 Task: Change the 'Sent Items' folder to show the total number of items.
Action: Mouse moved to (180, 32)
Screenshot: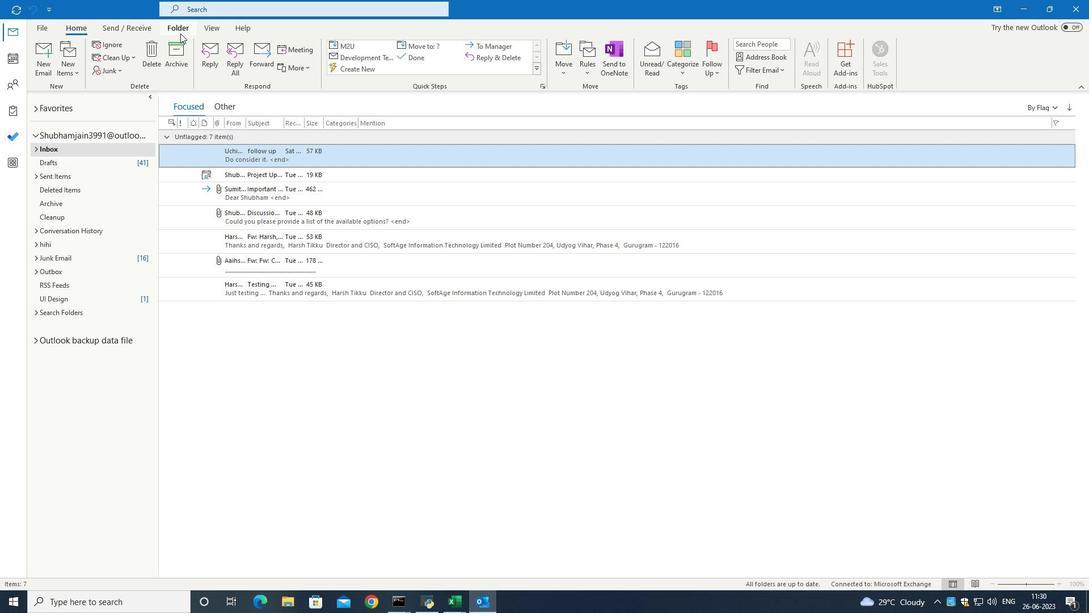 
Action: Mouse pressed left at (180, 32)
Screenshot: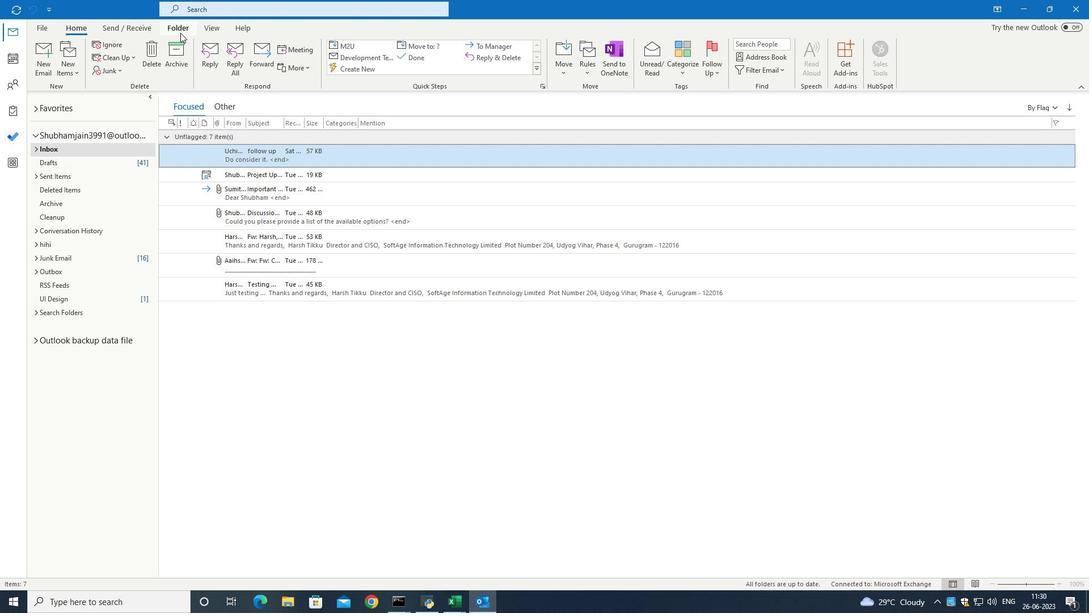 
Action: Mouse moved to (80, 177)
Screenshot: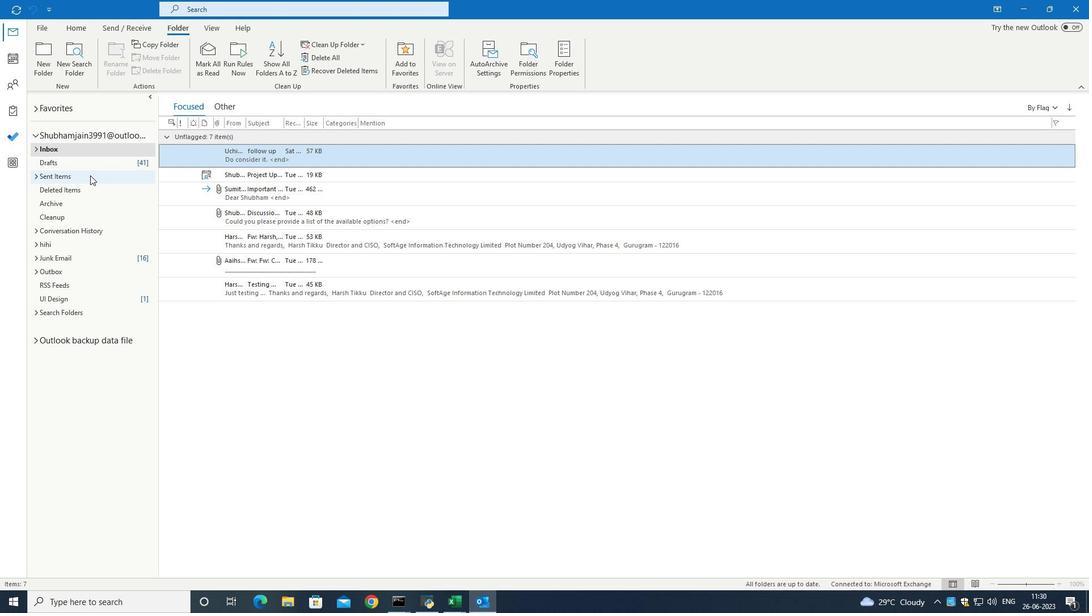 
Action: Mouse pressed left at (80, 177)
Screenshot: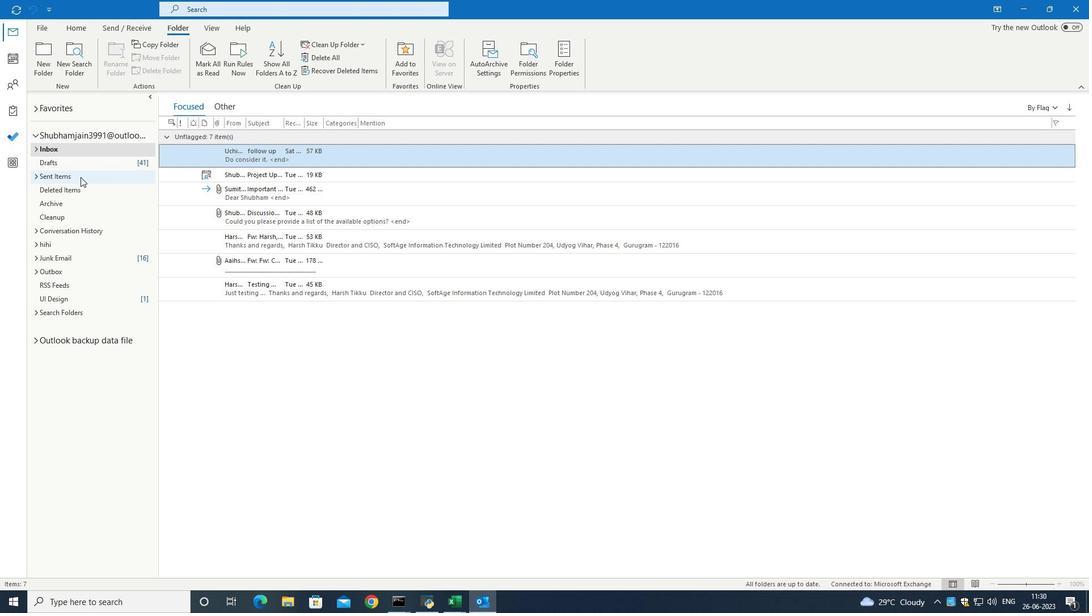 
Action: Mouse moved to (558, 62)
Screenshot: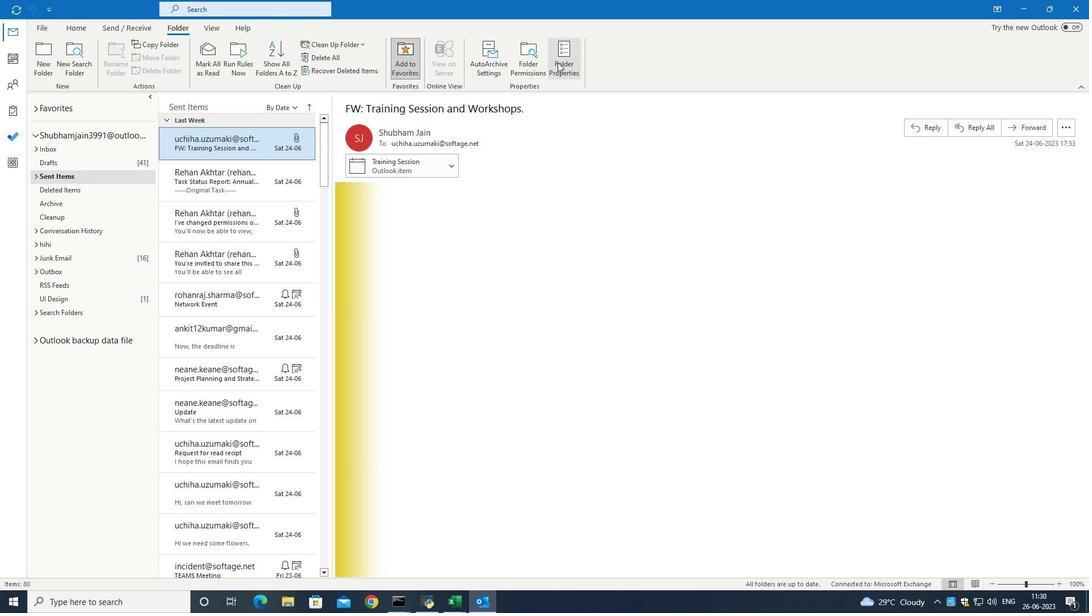 
Action: Mouse pressed left at (558, 62)
Screenshot: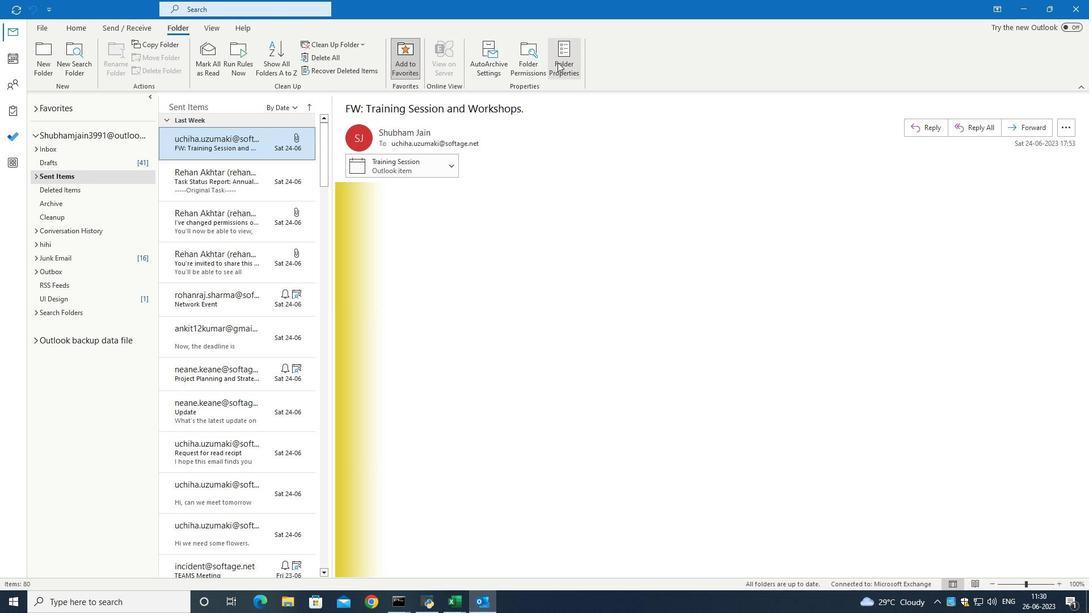 
Action: Mouse moved to (496, 286)
Screenshot: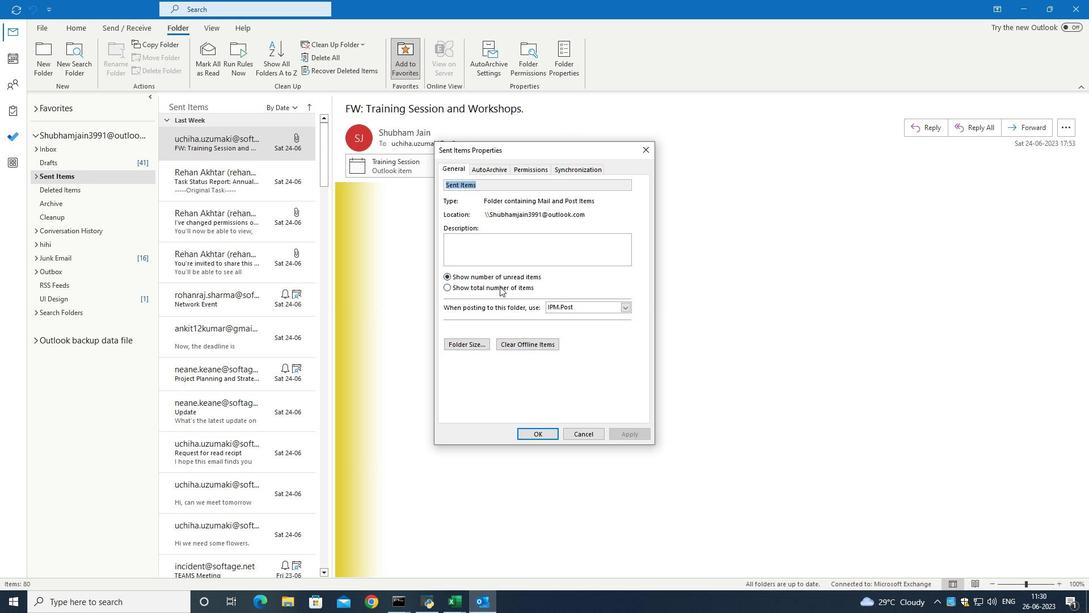 
Action: Mouse pressed left at (496, 286)
Screenshot: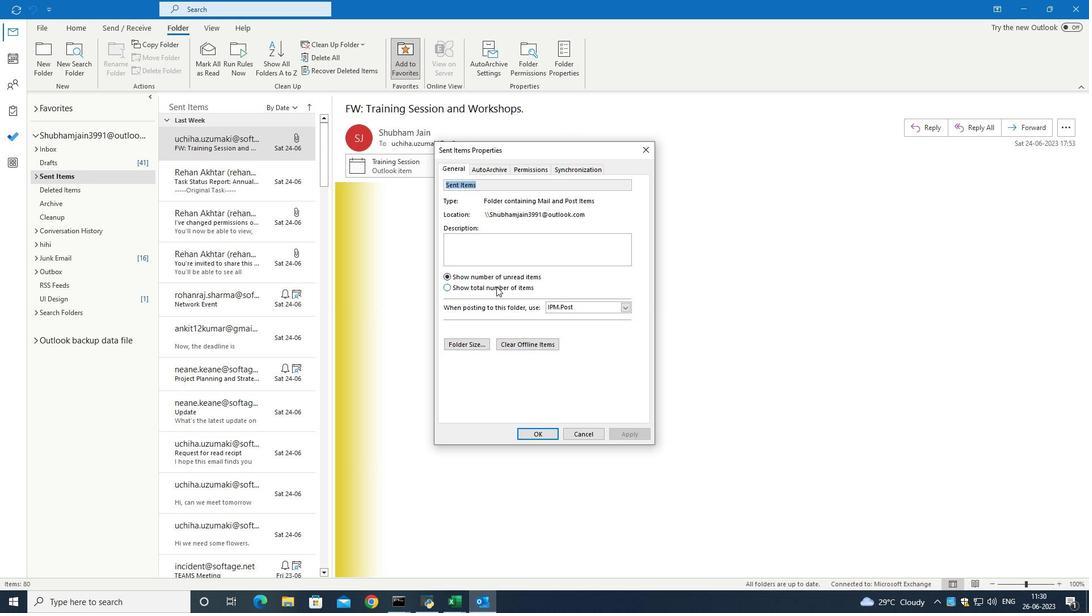 
Action: Mouse moved to (613, 433)
Screenshot: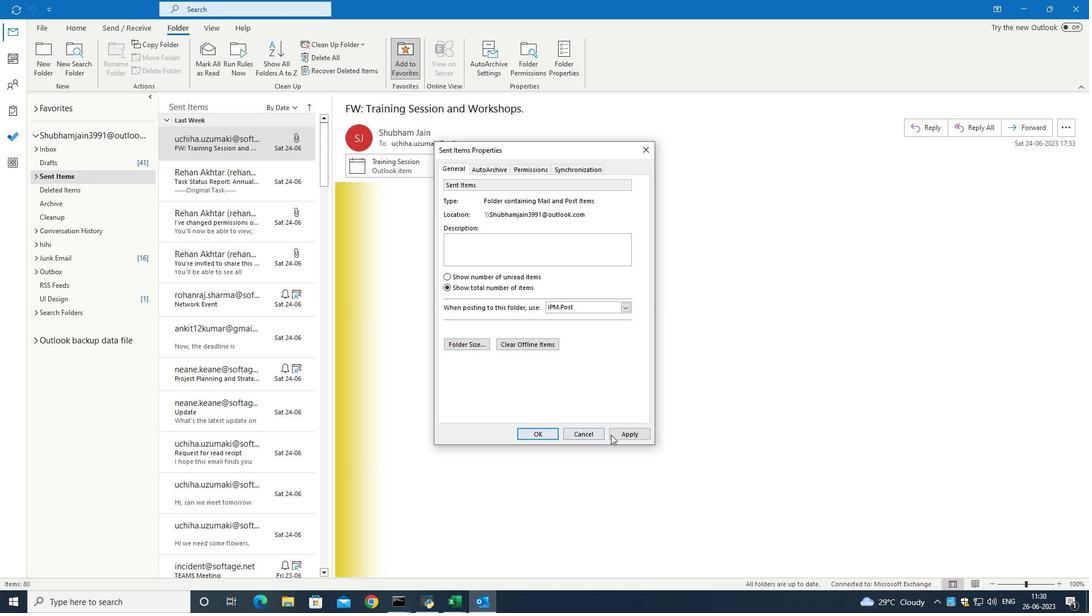 
Action: Mouse pressed left at (613, 433)
Screenshot: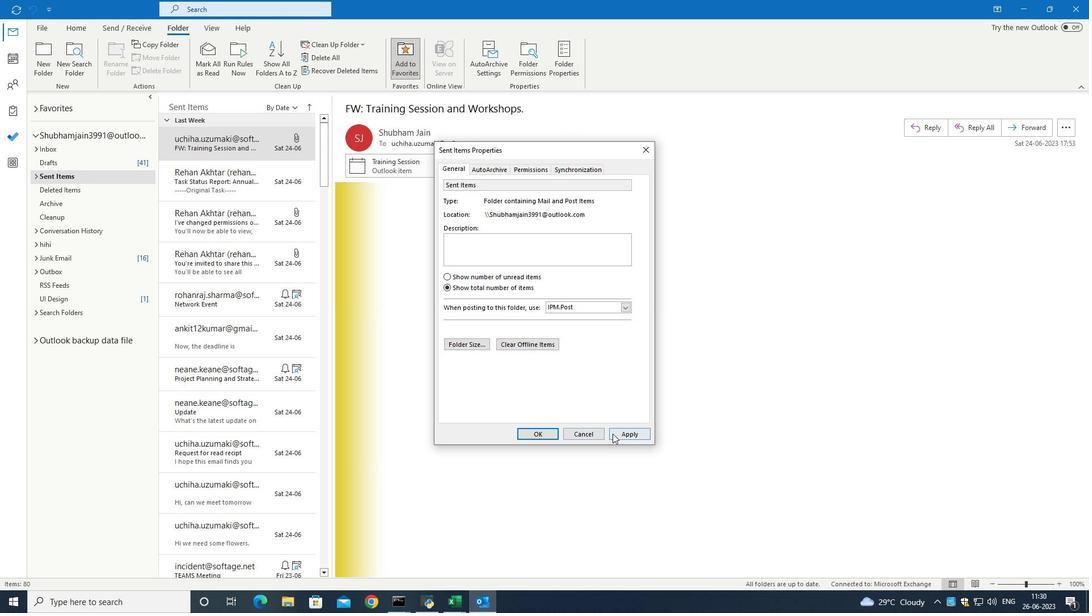 
Action: Mouse moved to (542, 435)
Screenshot: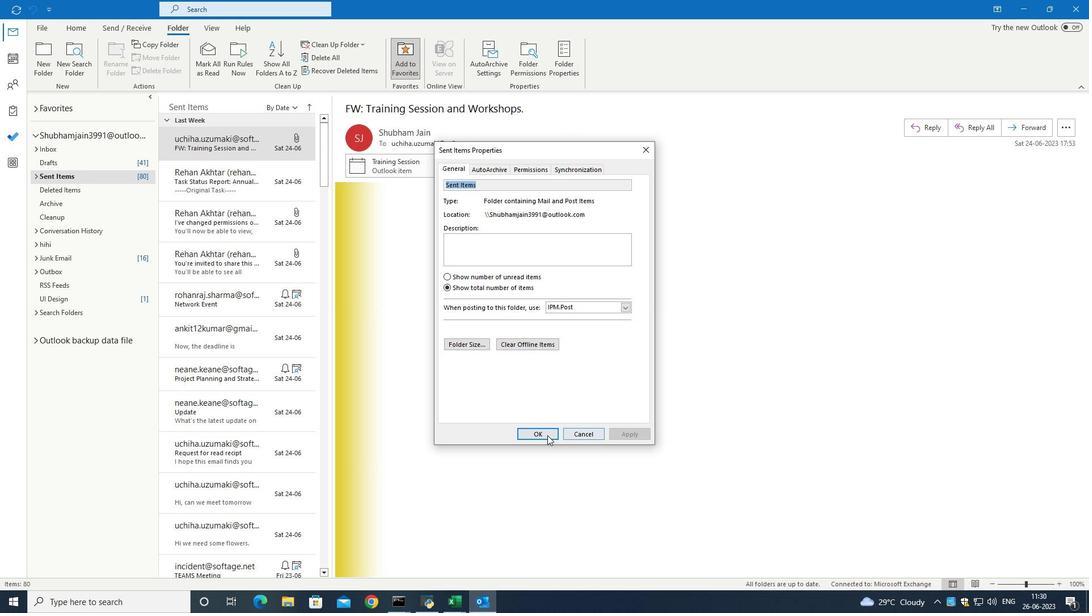 
Action: Mouse pressed left at (542, 435)
Screenshot: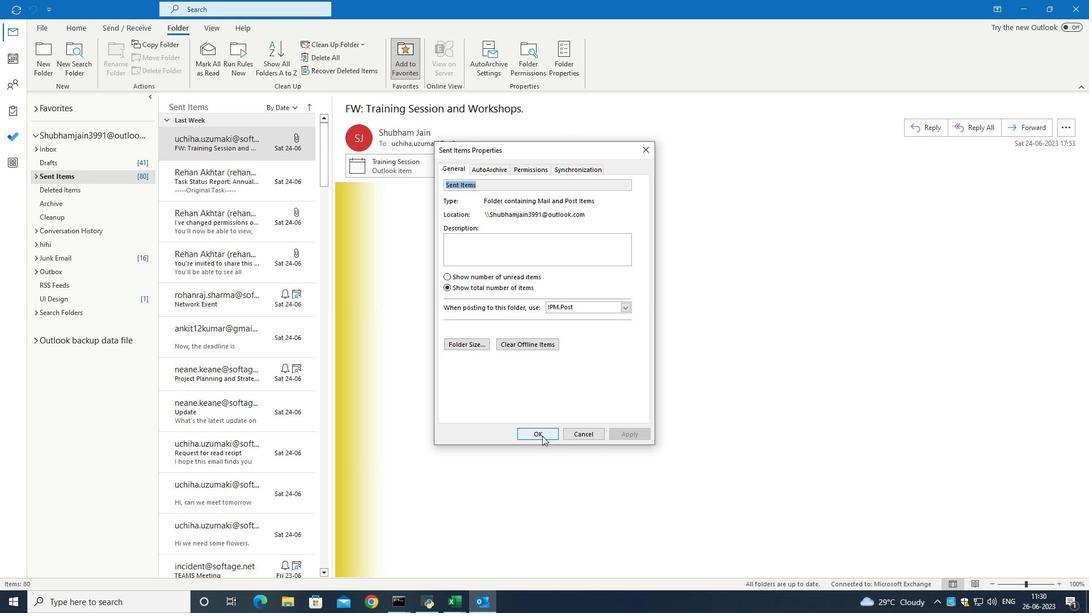 
